 Task: Add a signature Christopher Carter containing 'With kind regards, Christopher Carter' to email address softage.1@softage.net and add a folder Policies
Action: Mouse moved to (546, 492)
Screenshot: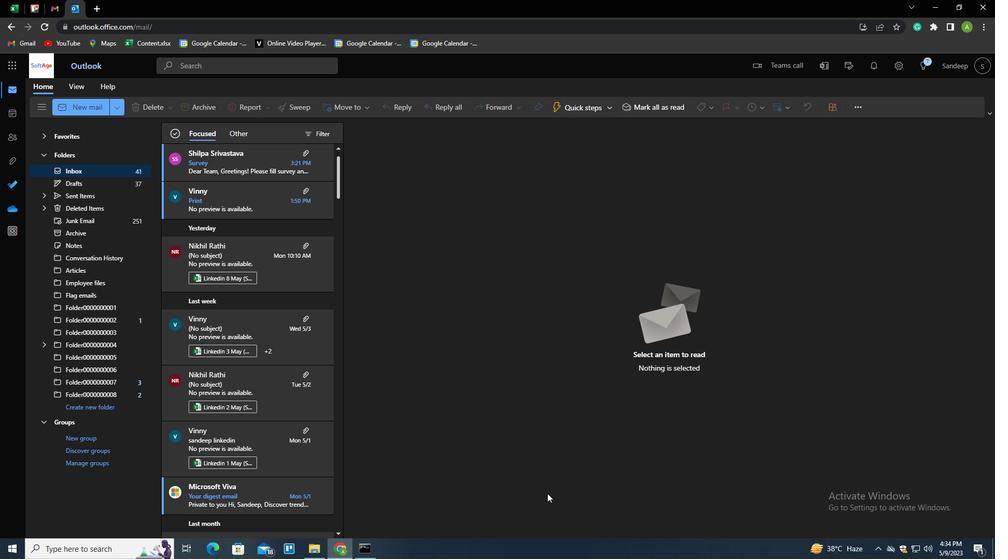 
Action: Key pressed n
Screenshot: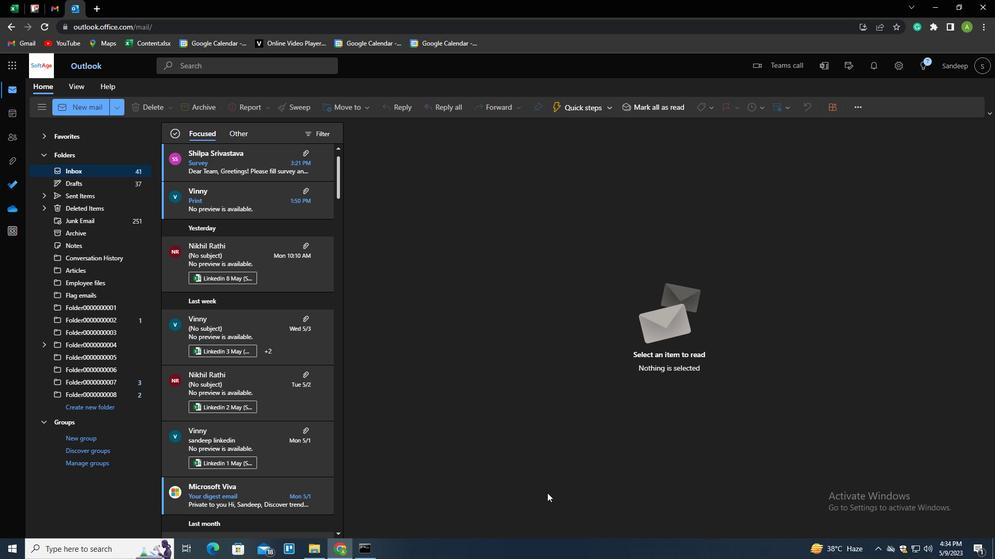 
Action: Mouse moved to (696, 108)
Screenshot: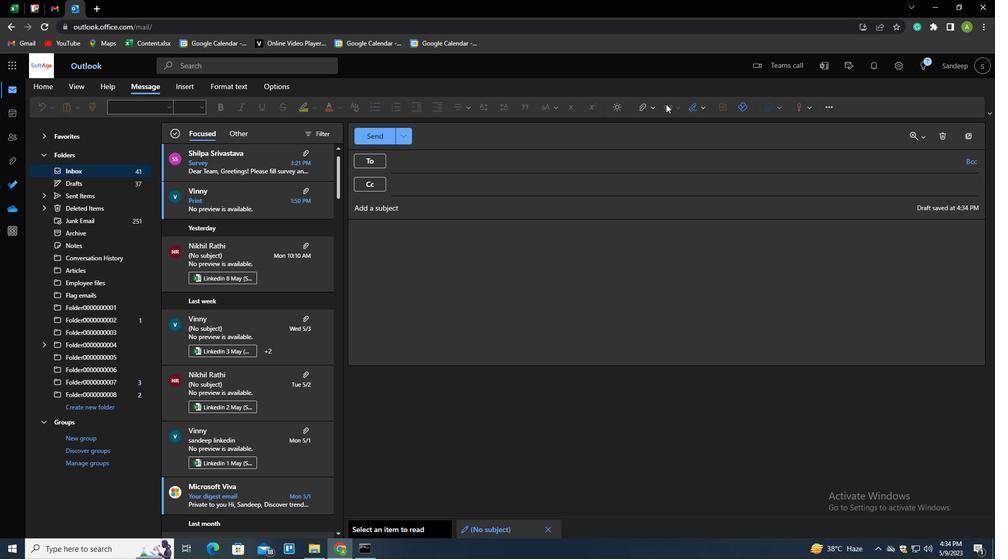 
Action: Mouse pressed left at (696, 108)
Screenshot: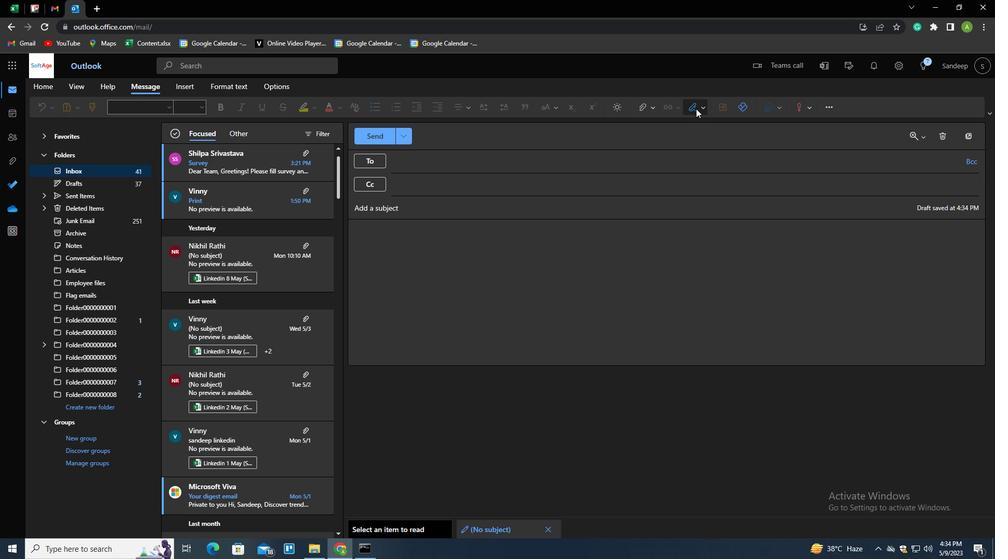 
Action: Mouse moved to (657, 149)
Screenshot: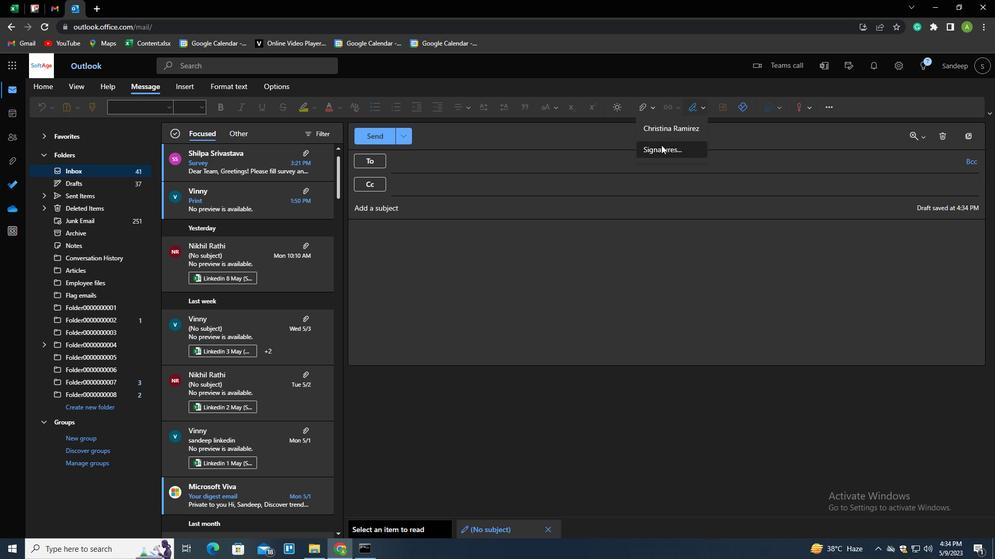 
Action: Mouse pressed left at (657, 149)
Screenshot: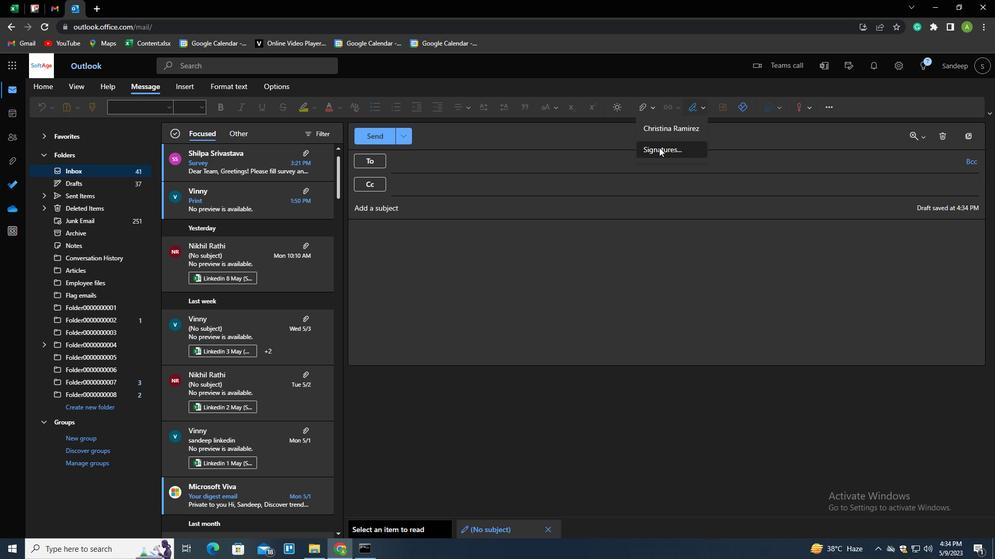 
Action: Mouse moved to (645, 190)
Screenshot: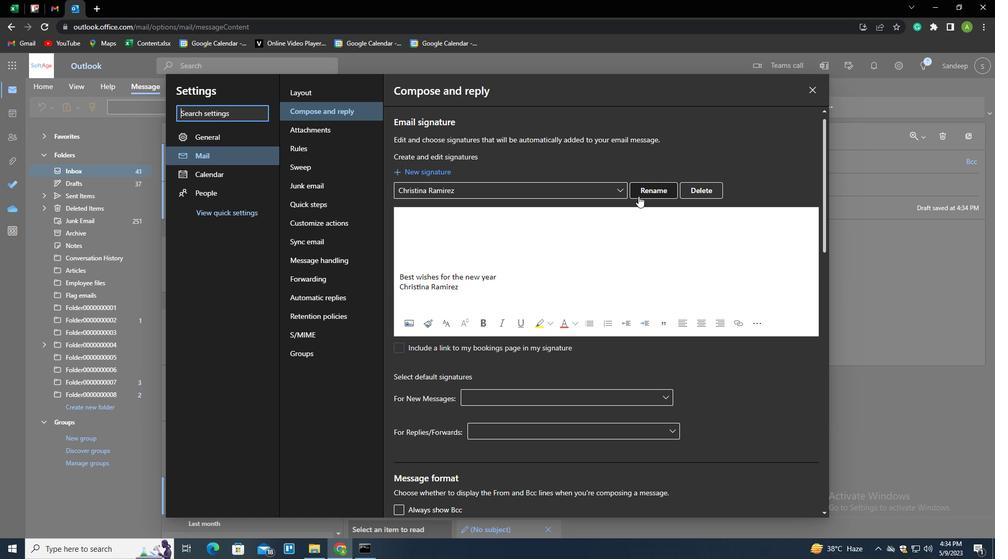 
Action: Mouse pressed left at (645, 190)
Screenshot: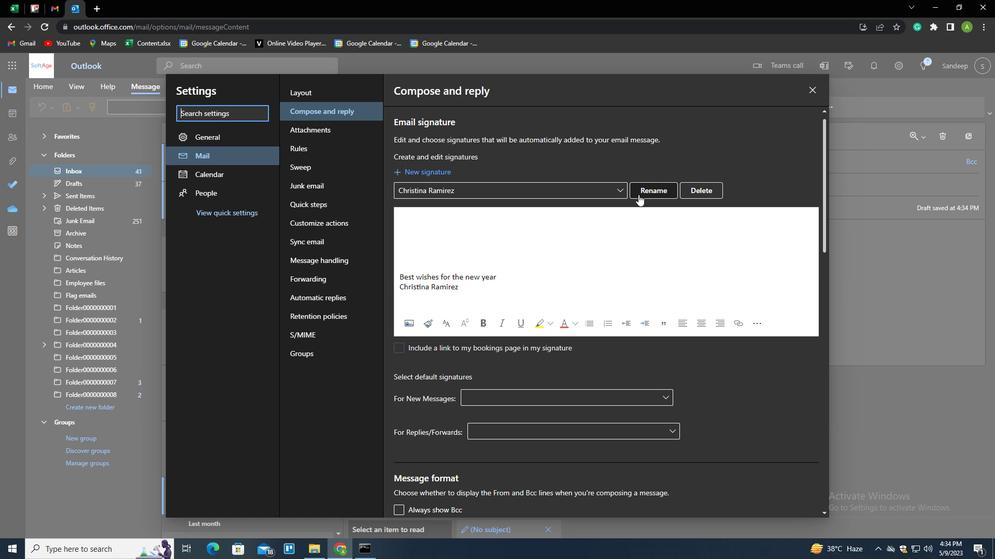 
Action: Mouse moved to (640, 193)
Screenshot: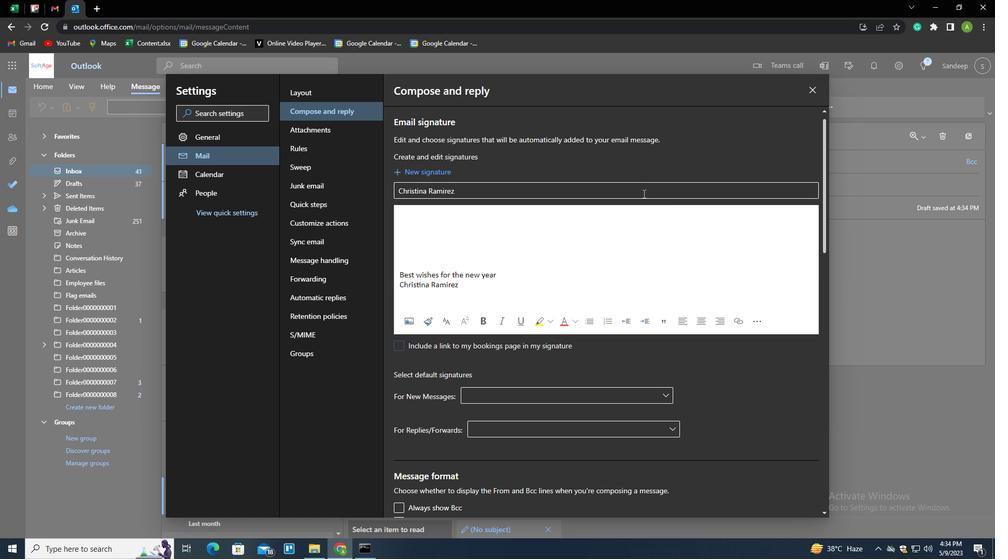 
Action: Mouse pressed left at (640, 193)
Screenshot: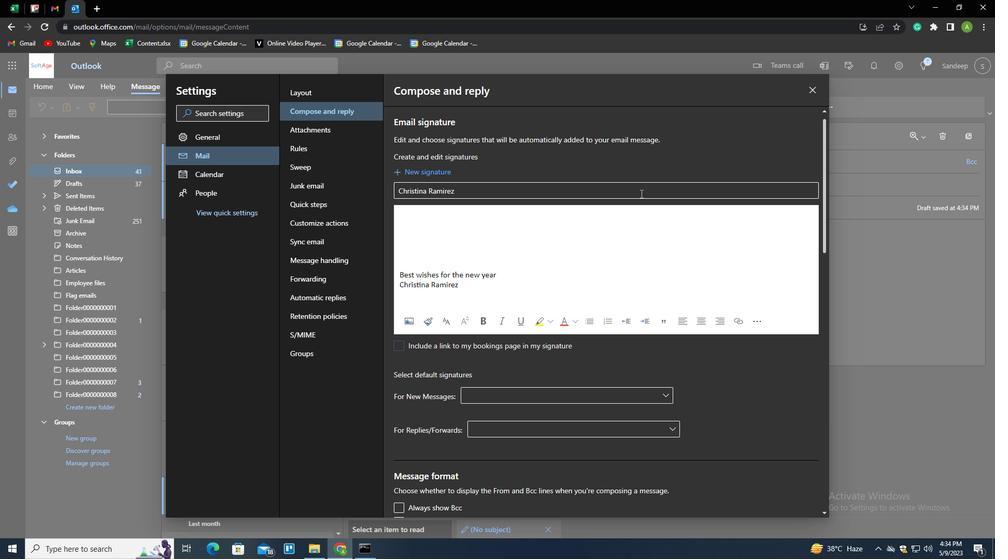 
Action: Key pressed <Key.shift_r><Key.home><Key.shift>CHRISTOPHER<Key.space><Key.shift>CARTER
Screenshot: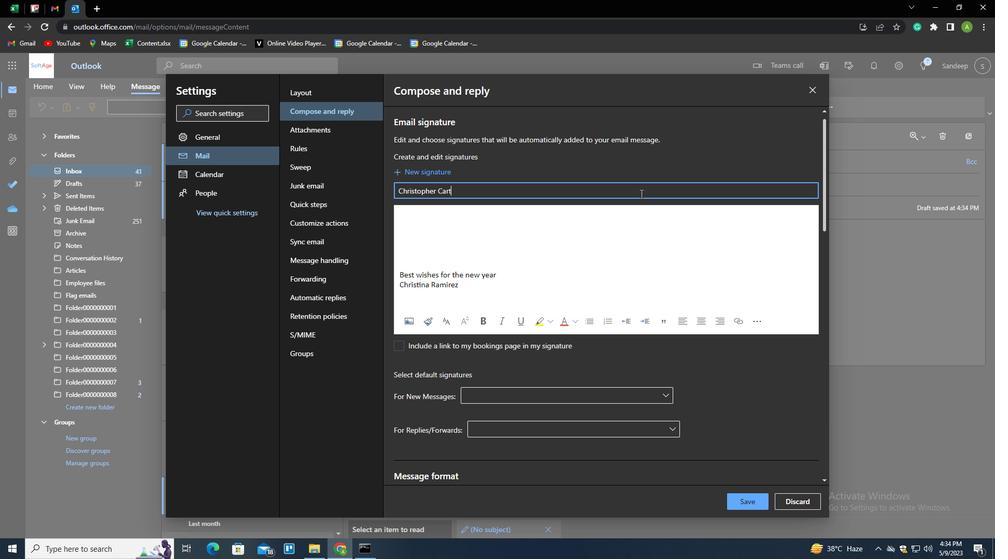 
Action: Mouse moved to (599, 294)
Screenshot: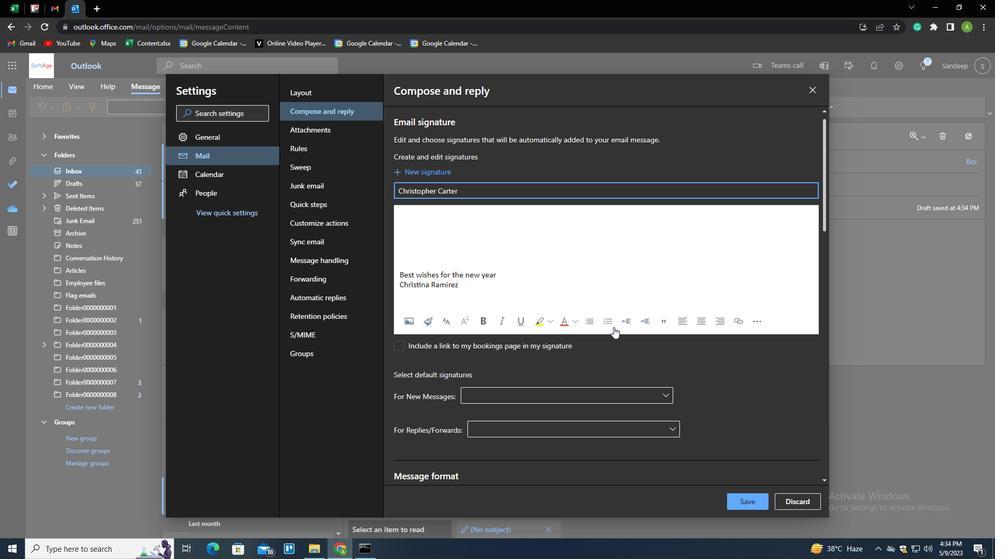 
Action: Mouse pressed left at (599, 294)
Screenshot: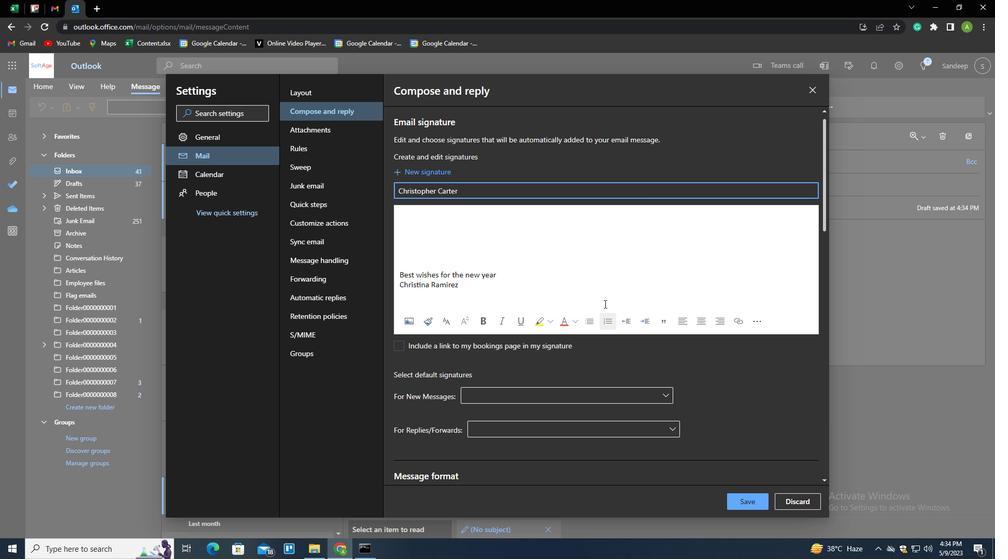 
Action: Key pressed ctrl+A<Key.backspace><Key.shift_r><Key.enter><Key.enter><Key.enter><Key.enter><Key.enter><Key.enter><Key.enter><Key.enter><Key.enter><Key.enter><Key.shift>WITH<Key.space>KIND<Key.space>REGARDS<Key.shift_r><Key.enter><Key.shift>CHRISTOPHER<Key.space><Key.shift><Key.shift><Key.shift><Key.shift><Key.shift><Key.shift><Key.shift><Key.shift><Key.shift><Key.shift><Key.shift><Key.shift><Key.shift><Key.shift><Key.shift>CARTER
Screenshot: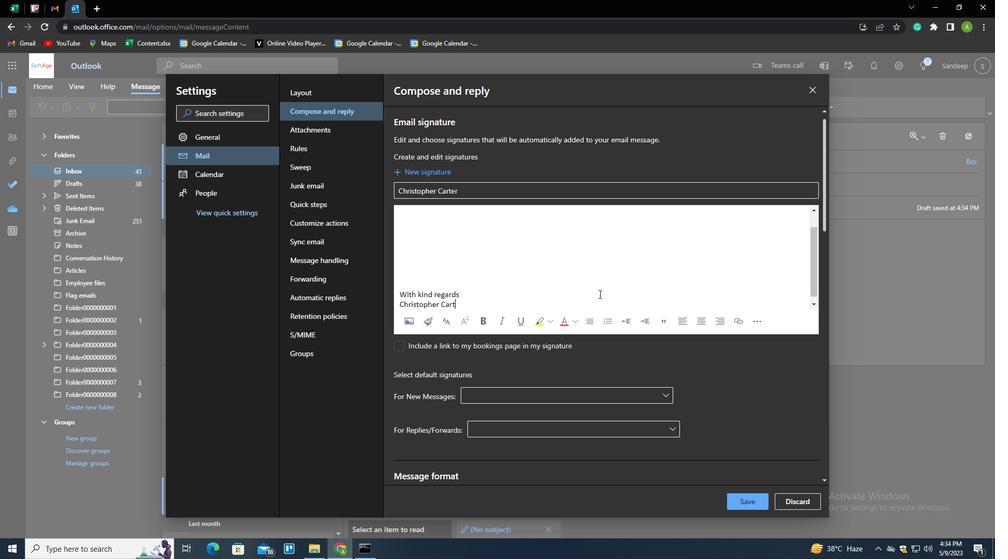 
Action: Mouse moved to (770, 429)
Screenshot: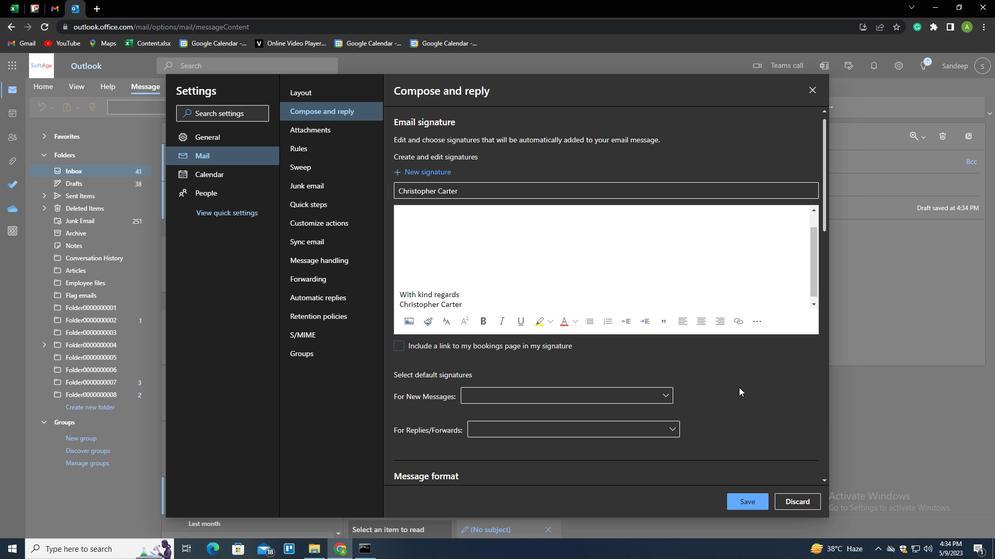 
Action: Mouse pressed left at (770, 429)
Screenshot: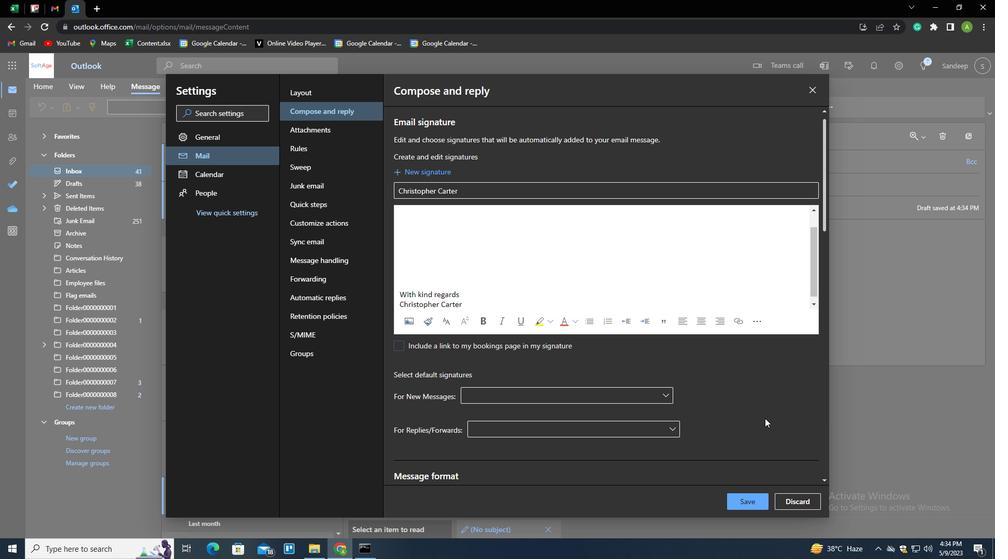 
Action: Mouse moved to (751, 504)
Screenshot: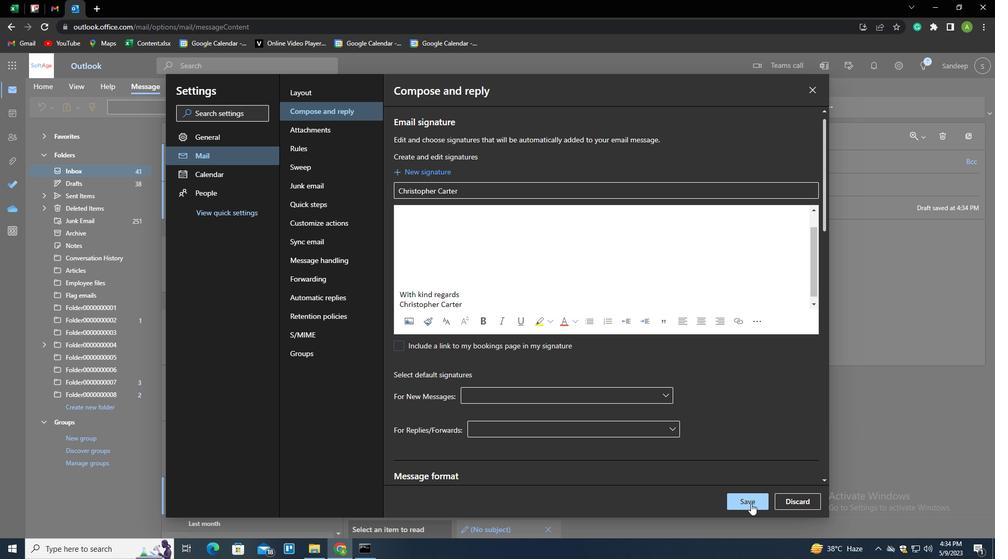 
Action: Mouse pressed left at (751, 504)
Screenshot: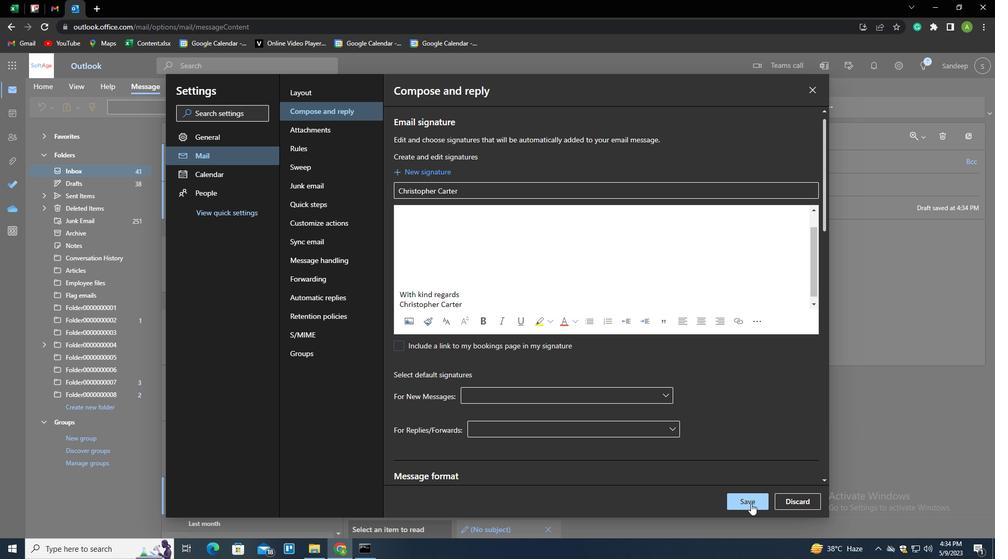 
Action: Mouse moved to (863, 287)
Screenshot: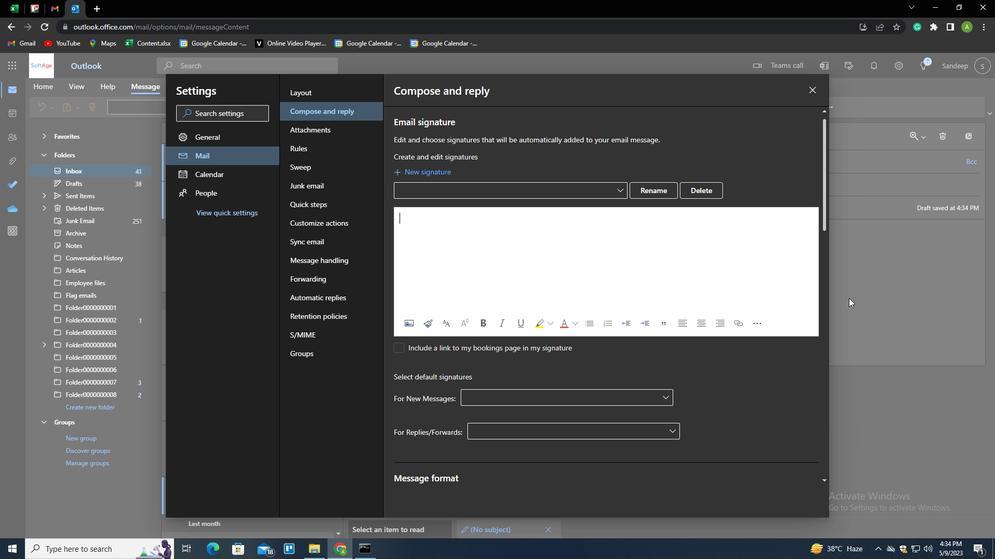 
Action: Mouse pressed left at (863, 287)
Screenshot: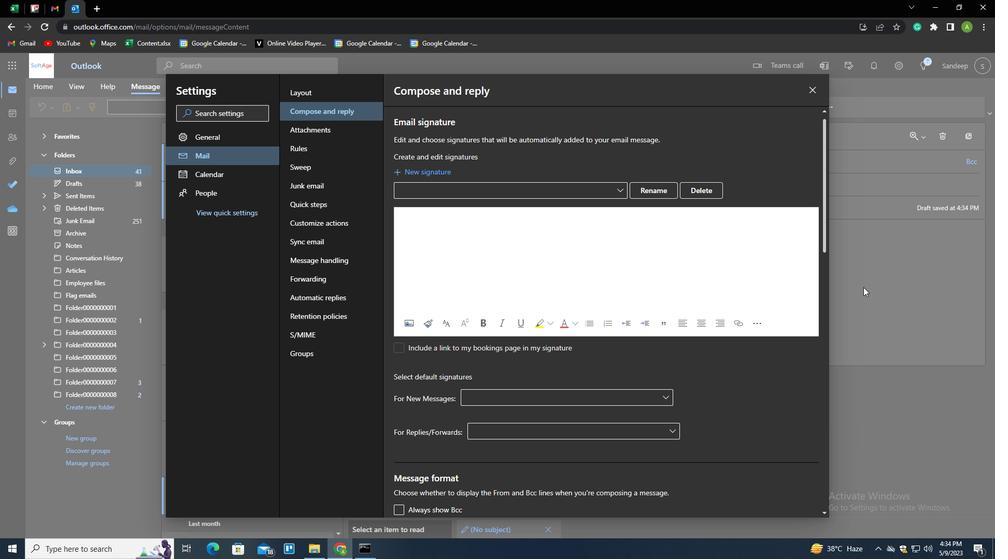 
Action: Mouse moved to (696, 109)
Screenshot: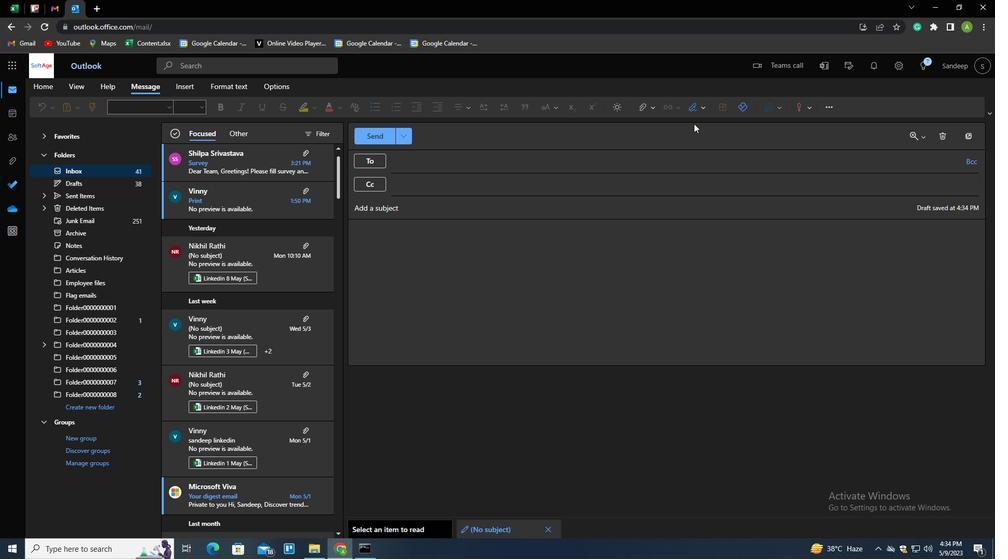 
Action: Mouse pressed left at (696, 109)
Screenshot: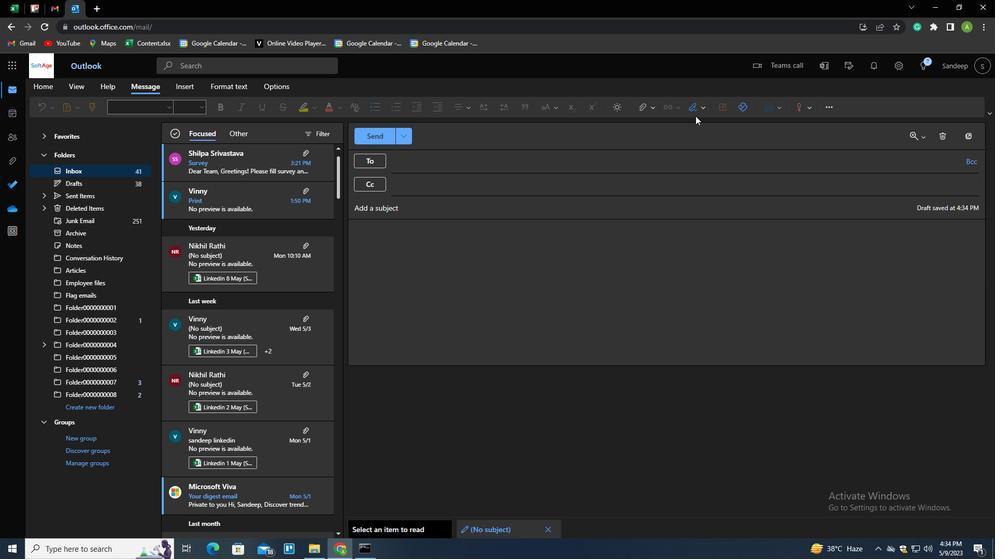 
Action: Mouse moved to (685, 129)
Screenshot: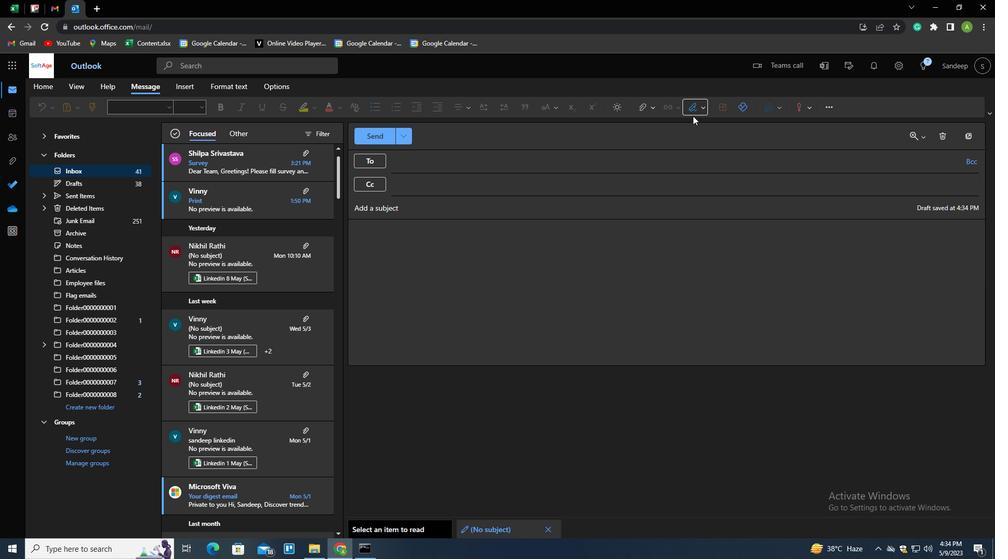
Action: Mouse pressed left at (685, 129)
Screenshot: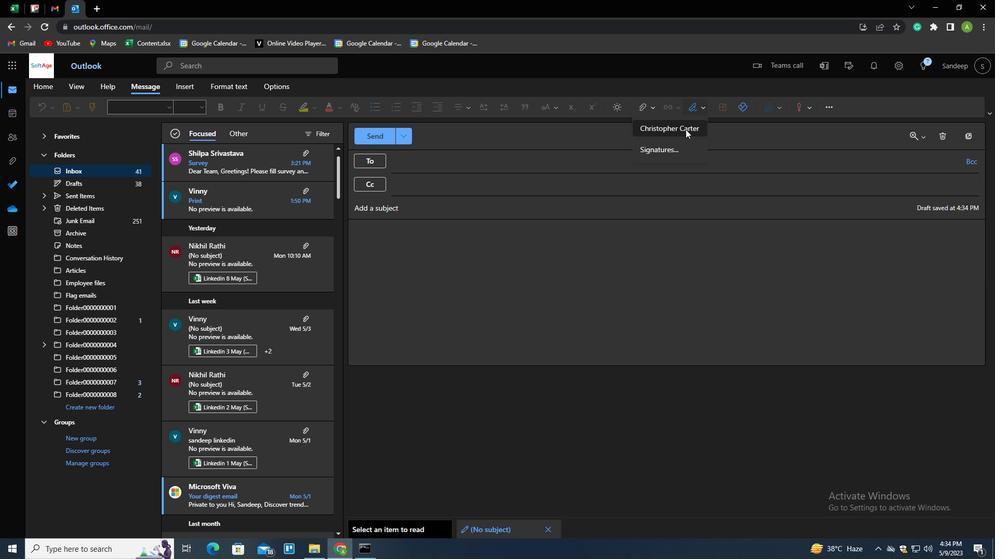 
Action: Mouse moved to (470, 162)
Screenshot: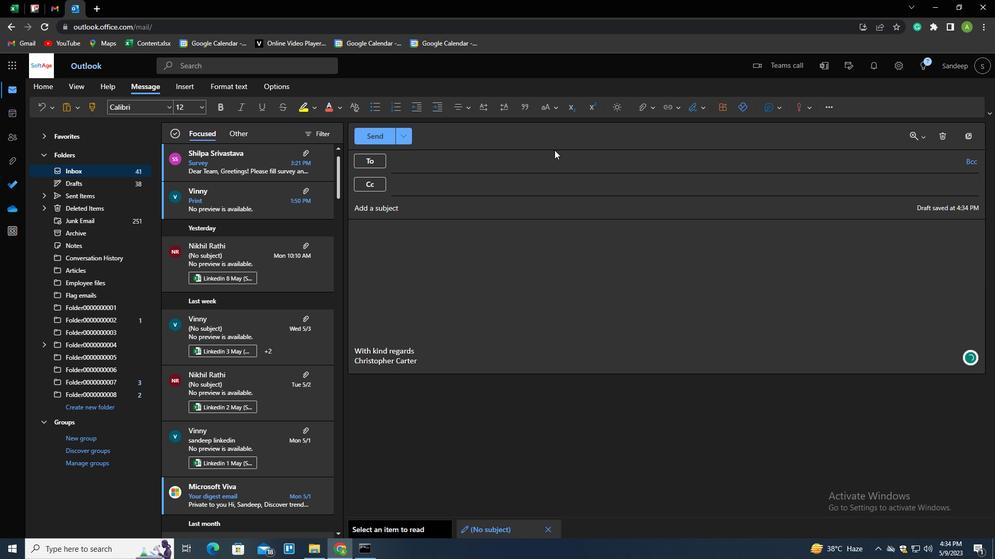 
Action: Mouse pressed left at (470, 162)
Screenshot: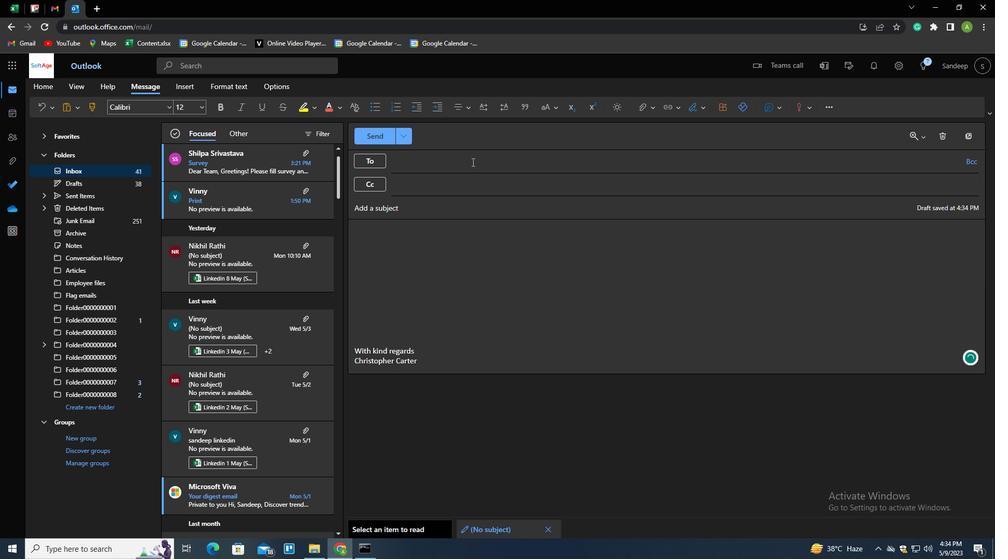 
Action: Key pressed SOFTAGE.1<Key.shift>@S
Screenshot: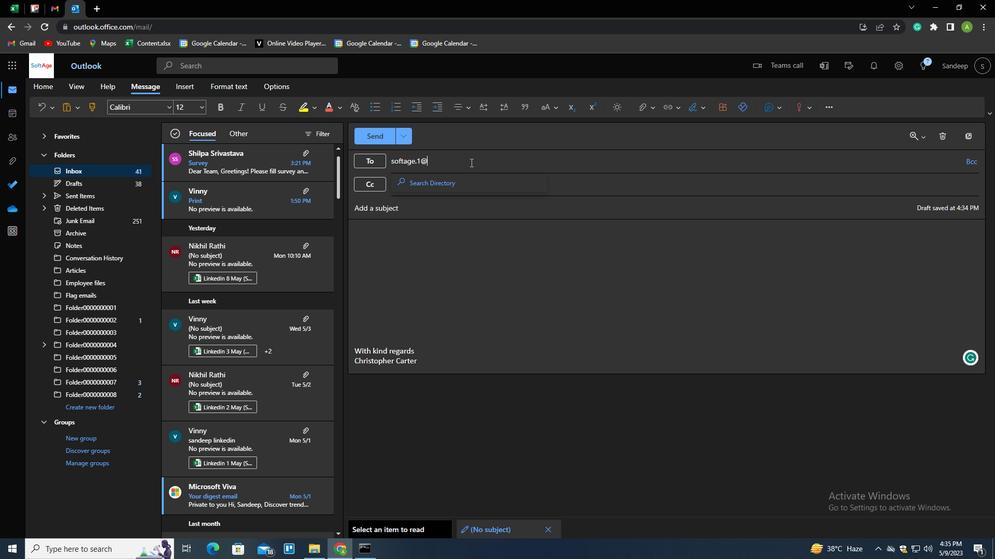 
Action: Mouse moved to (475, 190)
Screenshot: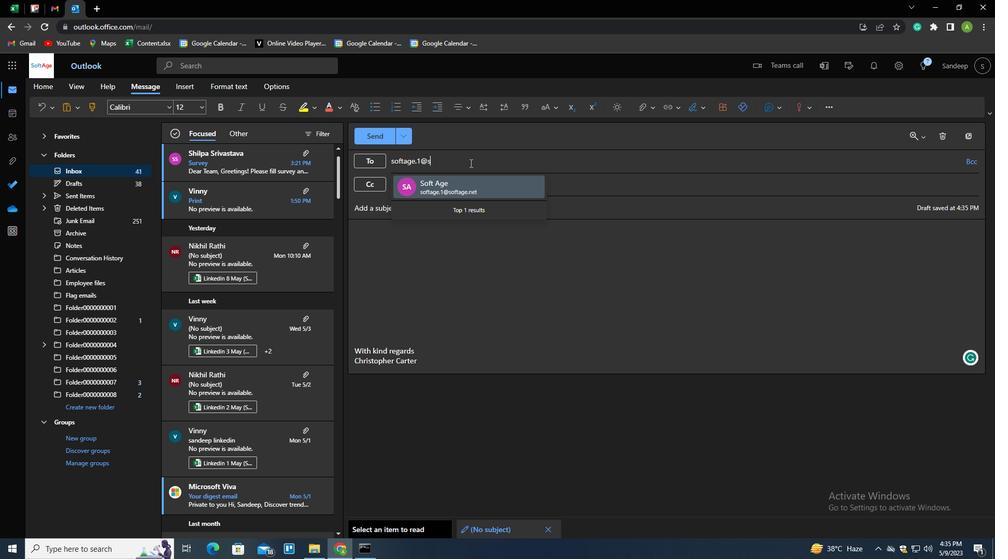 
Action: Mouse pressed left at (475, 190)
Screenshot: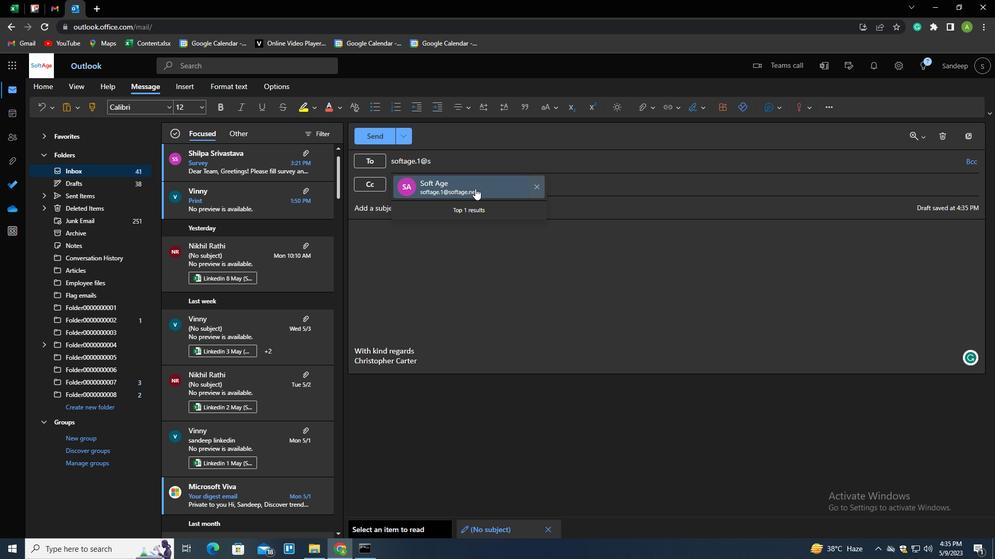 
Action: Mouse moved to (104, 409)
Screenshot: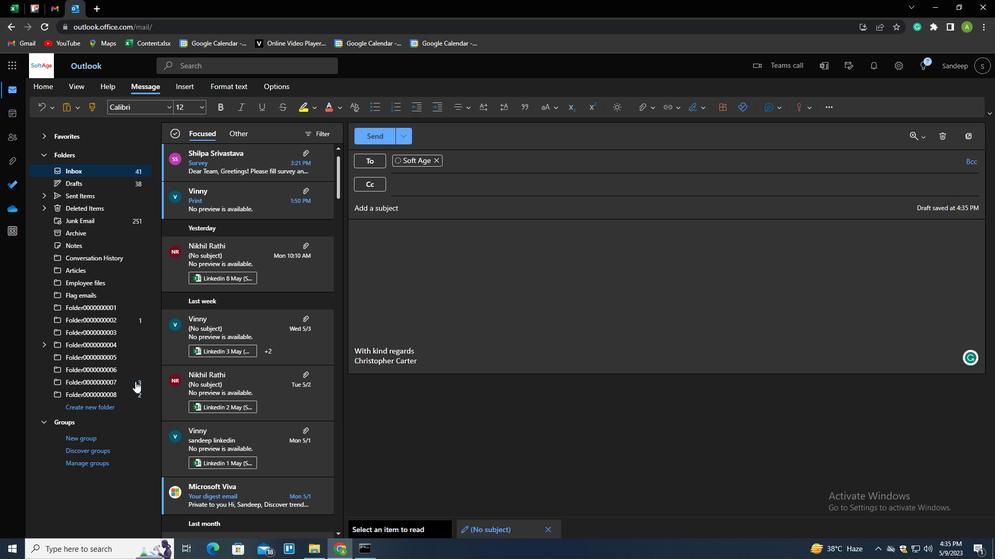 
Action: Mouse pressed left at (104, 409)
Screenshot: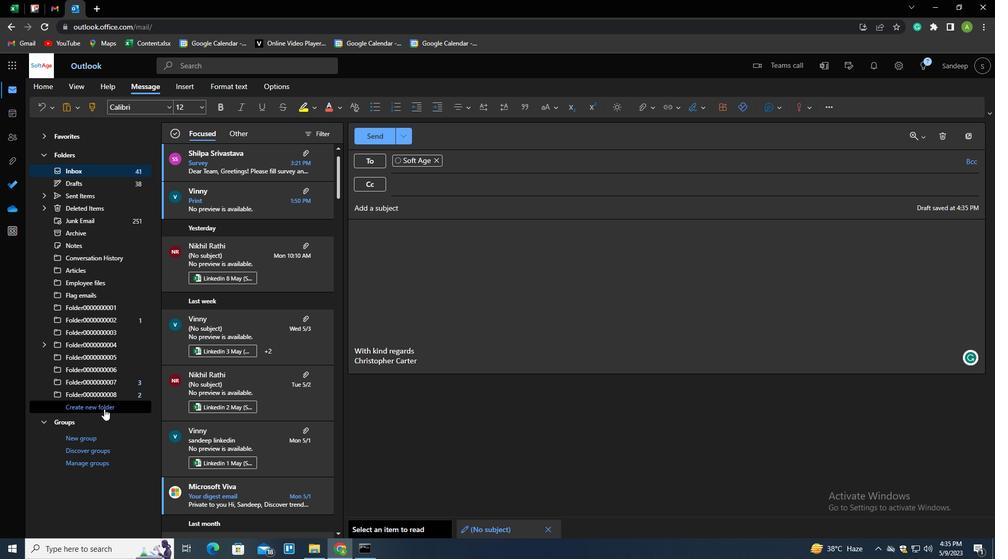 
Action: Key pressed <Key.shift>PL<Key.backspace>OLICIES<Key.enter>
Screenshot: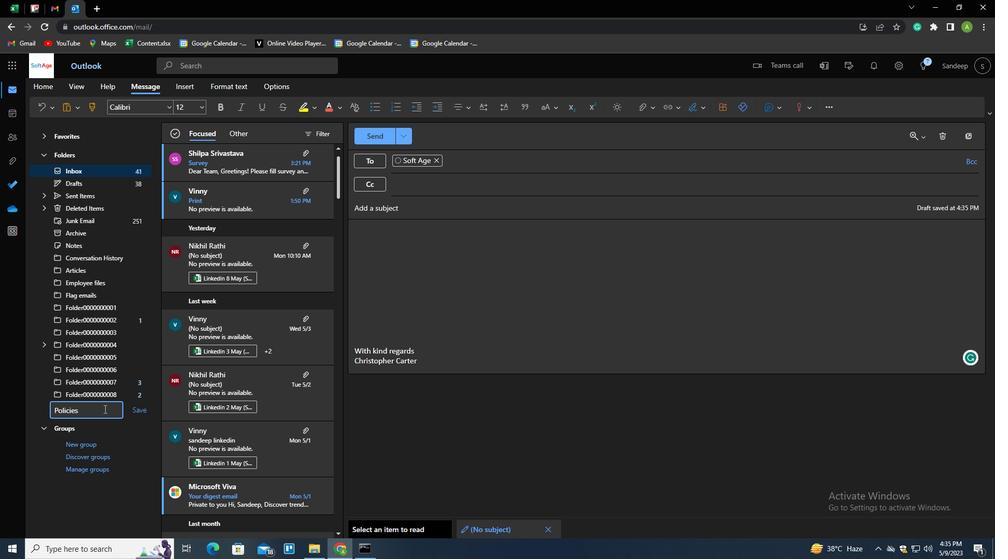 
